 Task: Create Card Data Privacy Review in Board Brand Development Best Practices to Workspace Coworking Spaces. Create Card Psychology Conference Review in Board Market Segmentation and Targeting Analysis to Workspace Coworking Spaces. Create Card Data Backup and Recovery Review in Board Email Marketing Abandoned Cart Email Strategy and Execution to Workspace Coworking Spaces
Action: Mouse moved to (73, 271)
Screenshot: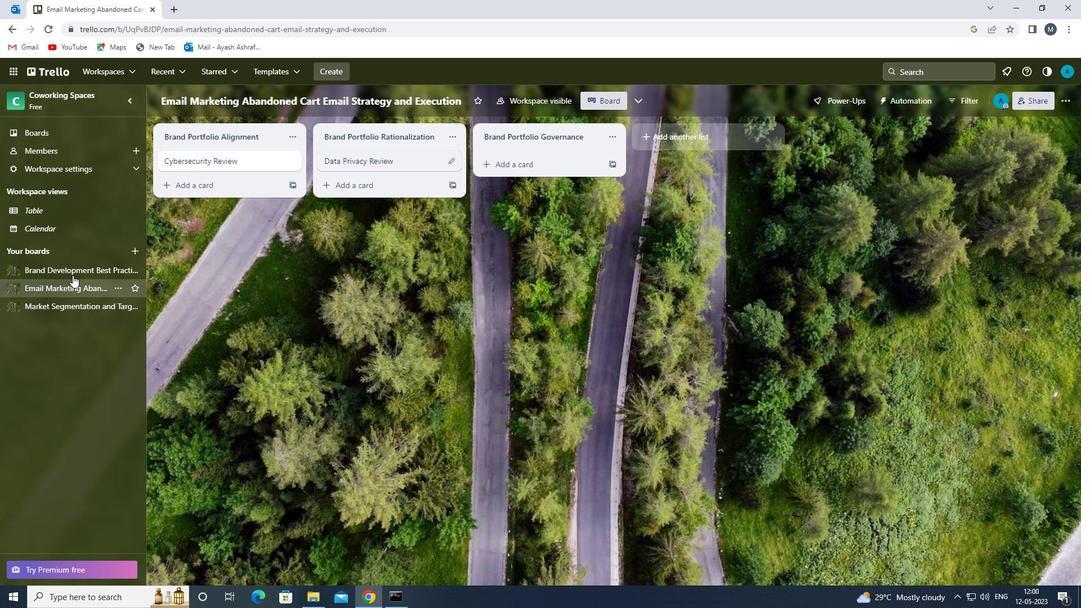 
Action: Mouse pressed left at (73, 271)
Screenshot: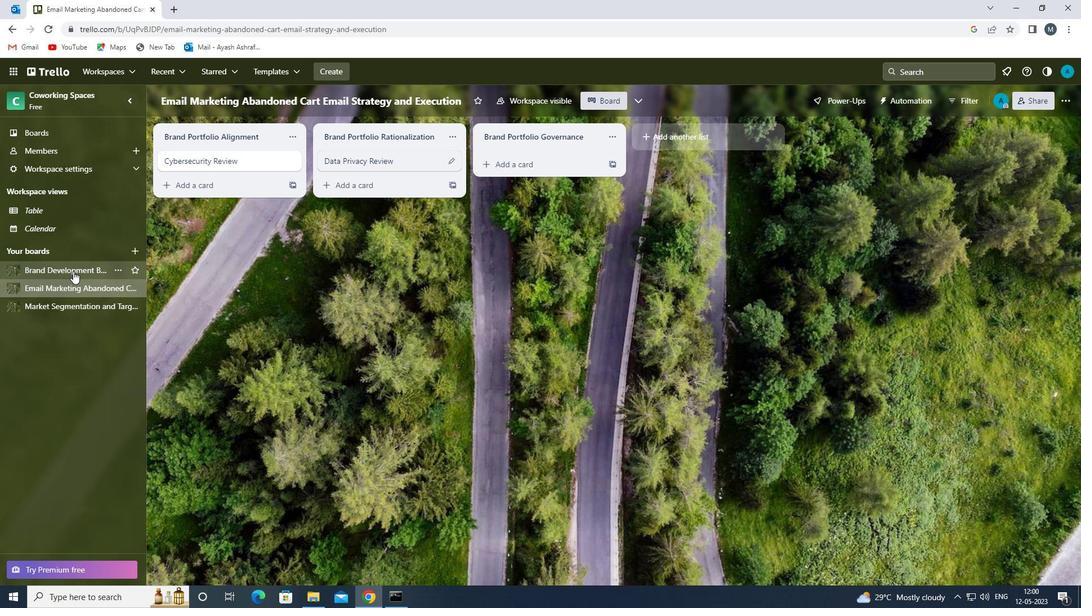 
Action: Mouse moved to (518, 156)
Screenshot: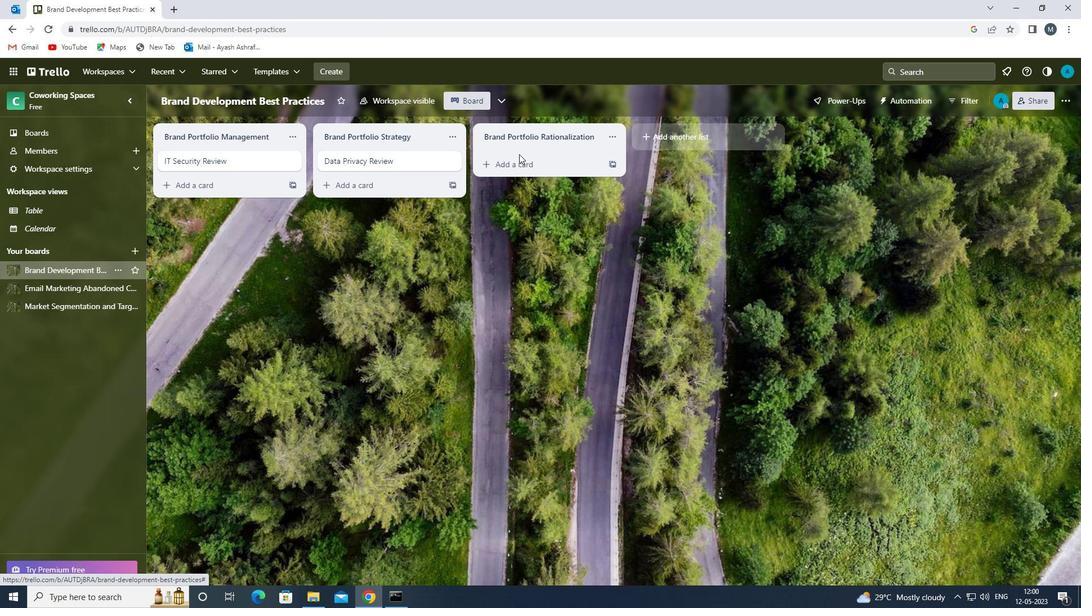 
Action: Mouse pressed left at (518, 156)
Screenshot: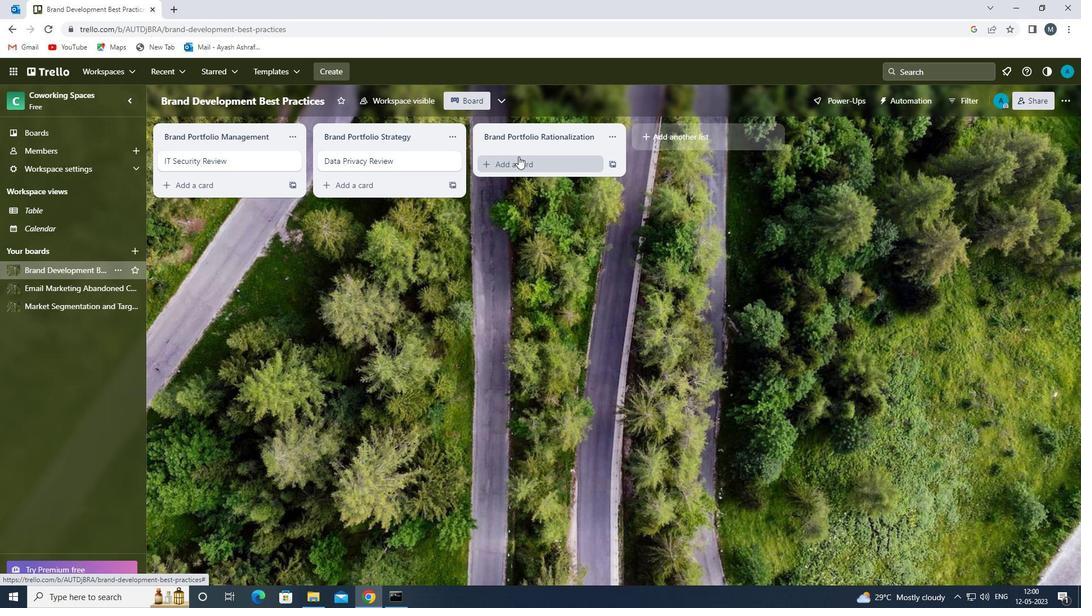 
Action: Mouse moved to (513, 163)
Screenshot: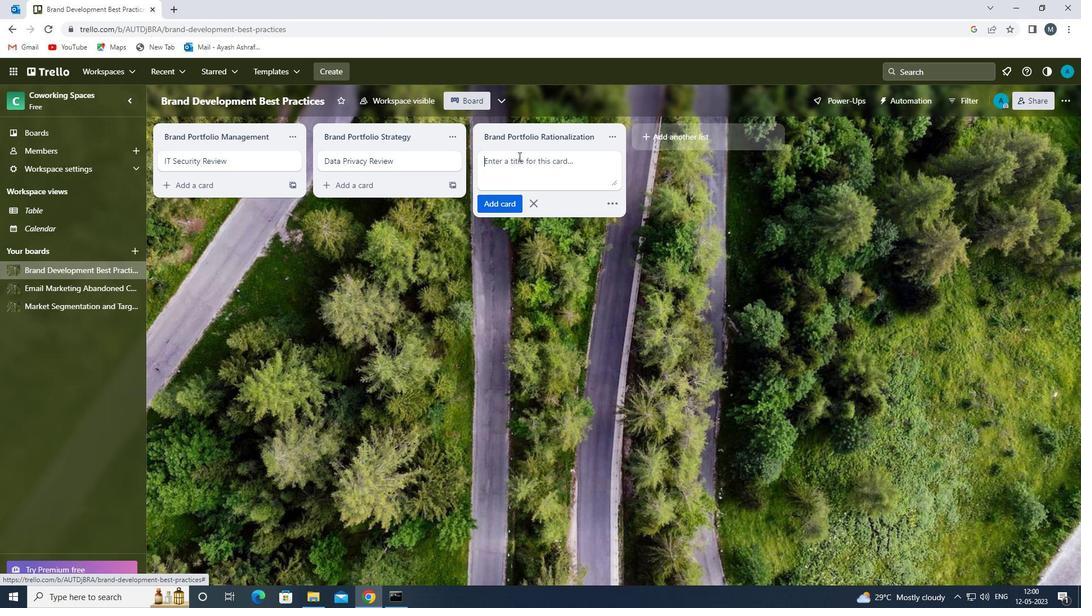 
Action: Mouse pressed left at (513, 163)
Screenshot: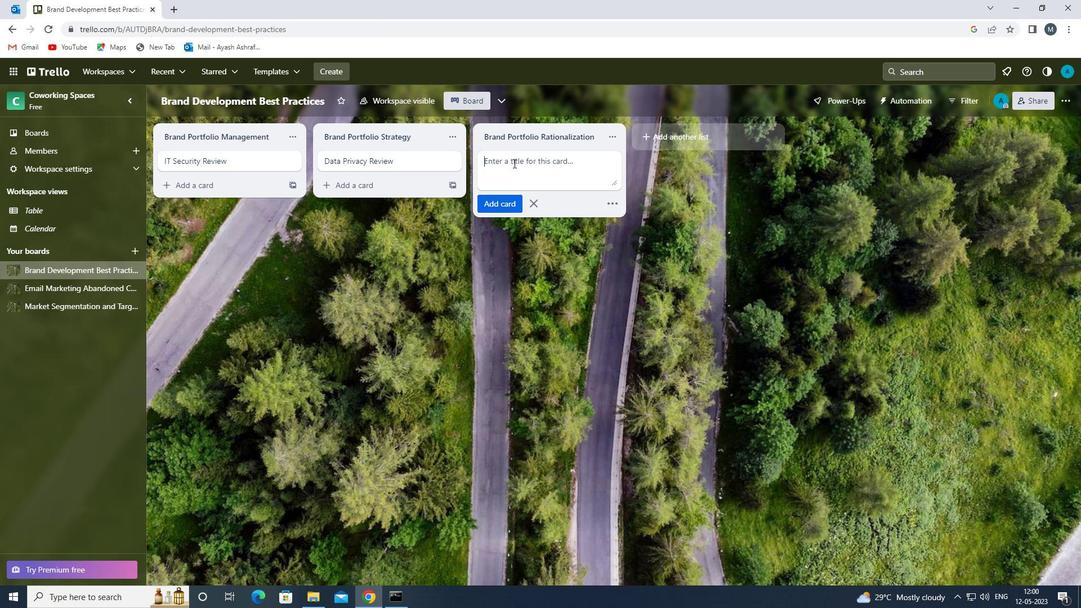
Action: Mouse moved to (513, 163)
Screenshot: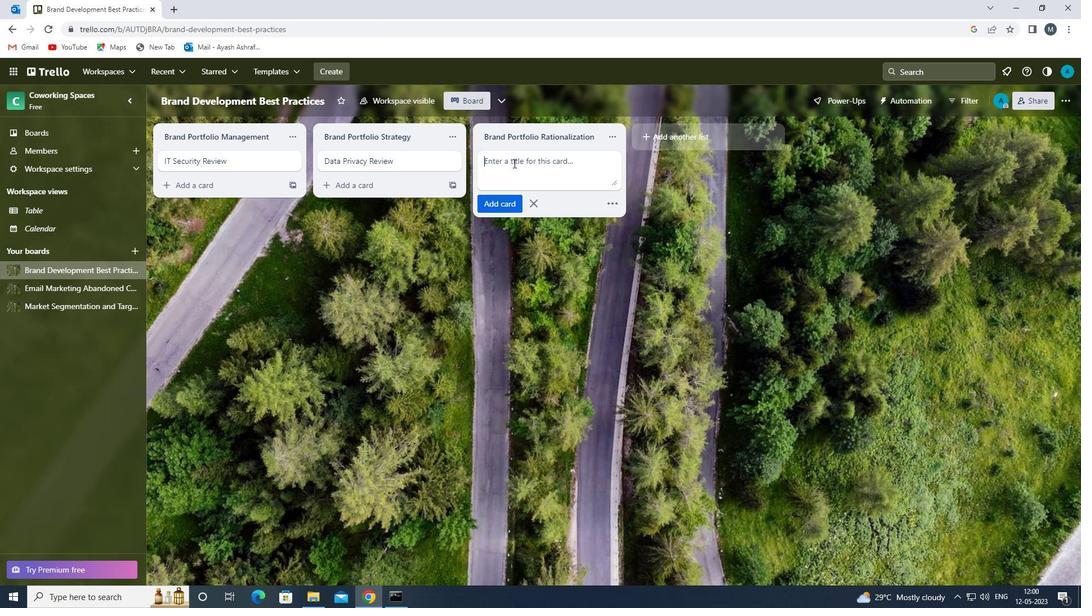
Action: Key pressed <Key.shift>DATA<Key.space><Key.shift><Key.shift><Key.shift><Key.shift>PRIVACY<Key.space><Key.shift>REVIEW<Key.space>
Screenshot: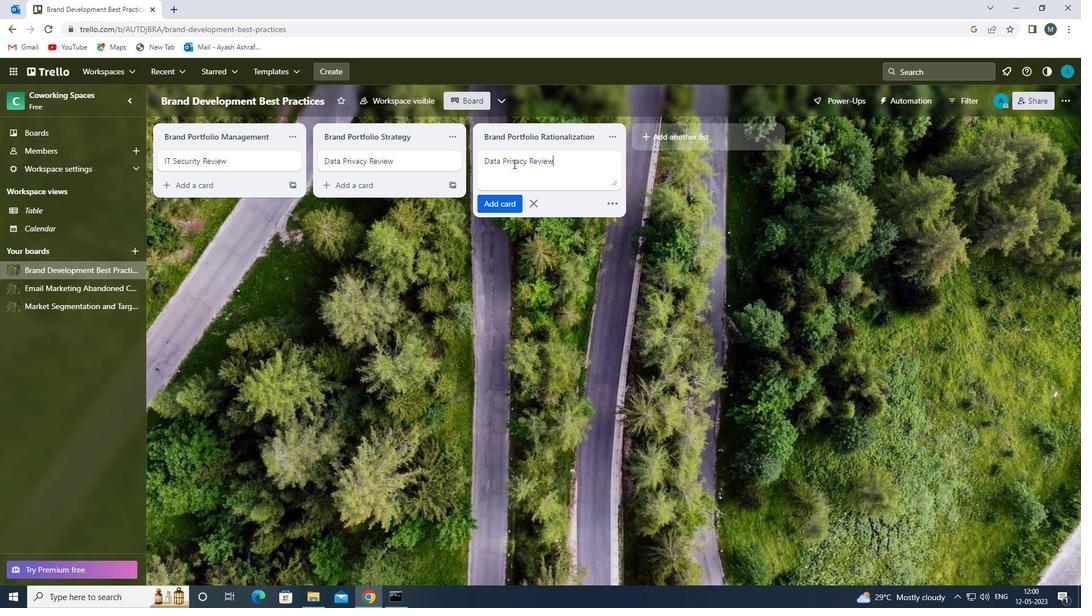 
Action: Mouse moved to (511, 203)
Screenshot: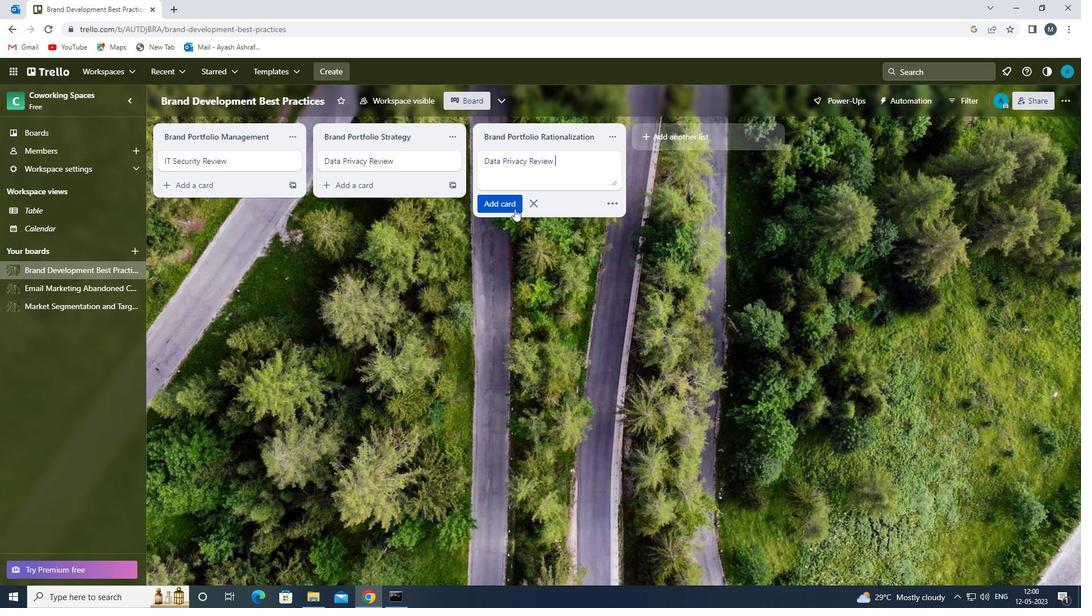 
Action: Mouse pressed left at (511, 203)
Screenshot: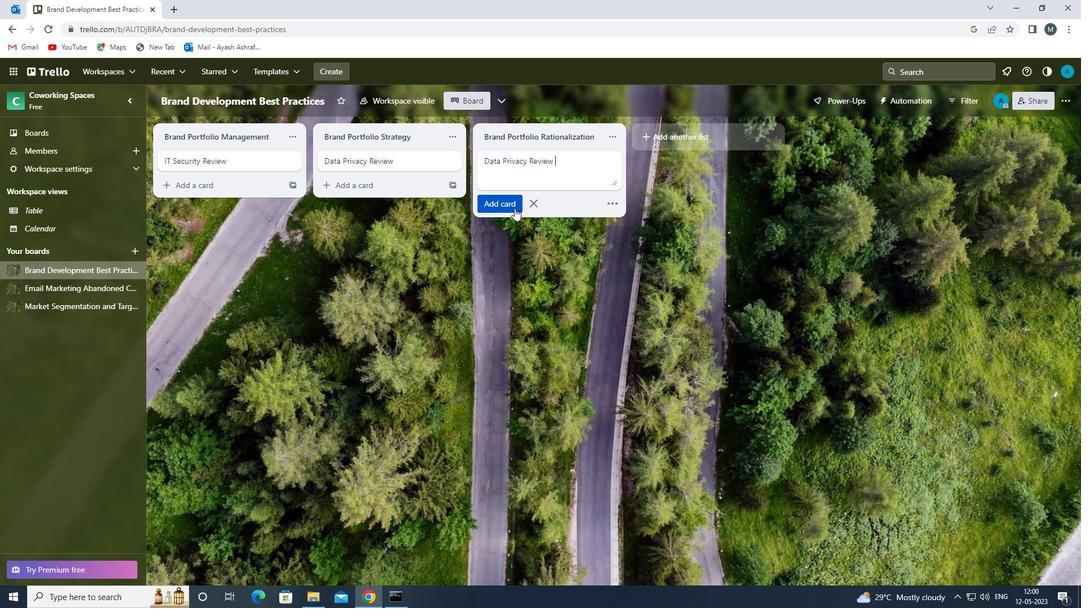 
Action: Mouse moved to (461, 301)
Screenshot: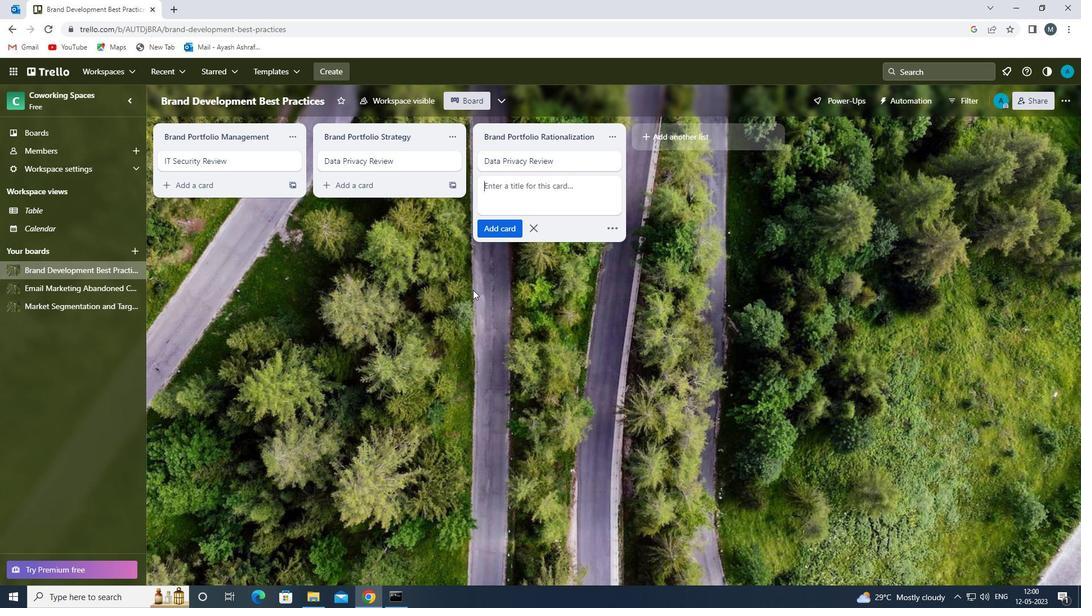 
Action: Mouse pressed left at (461, 301)
Screenshot: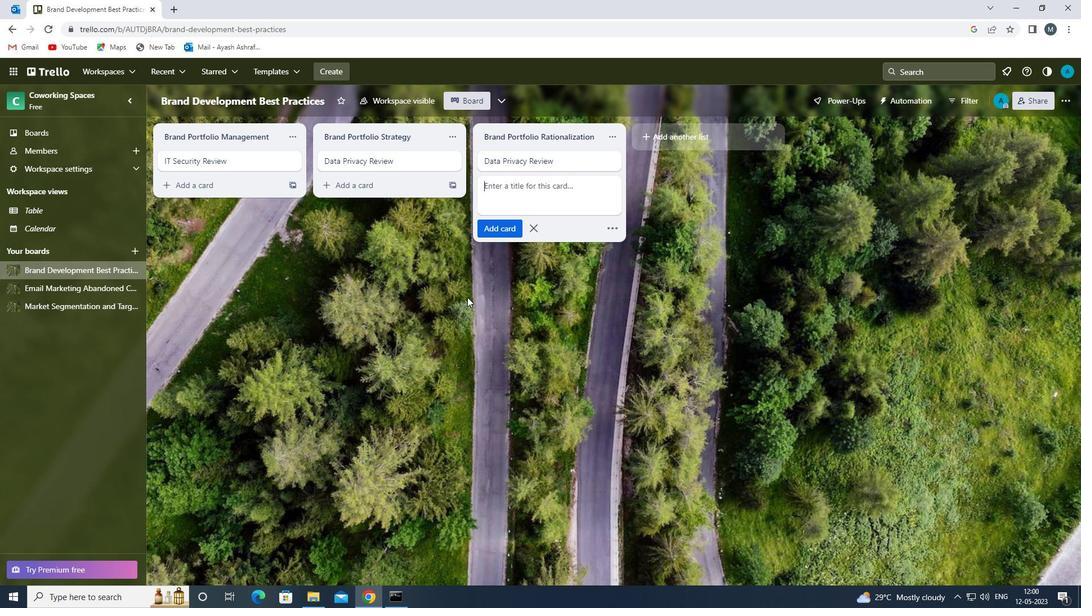 
Action: Mouse moved to (81, 308)
Screenshot: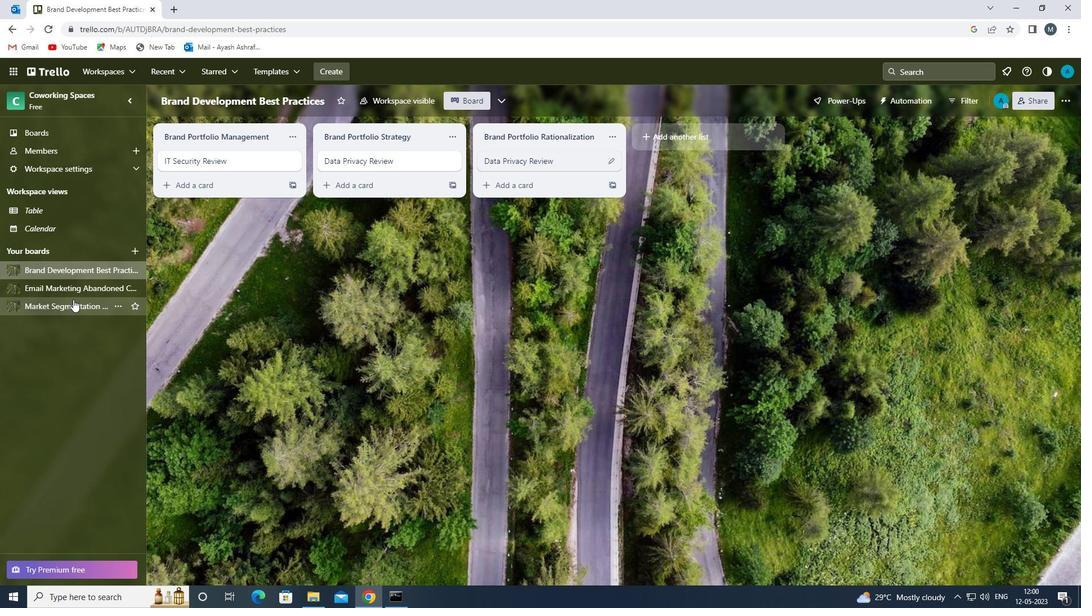 
Action: Mouse pressed left at (81, 308)
Screenshot: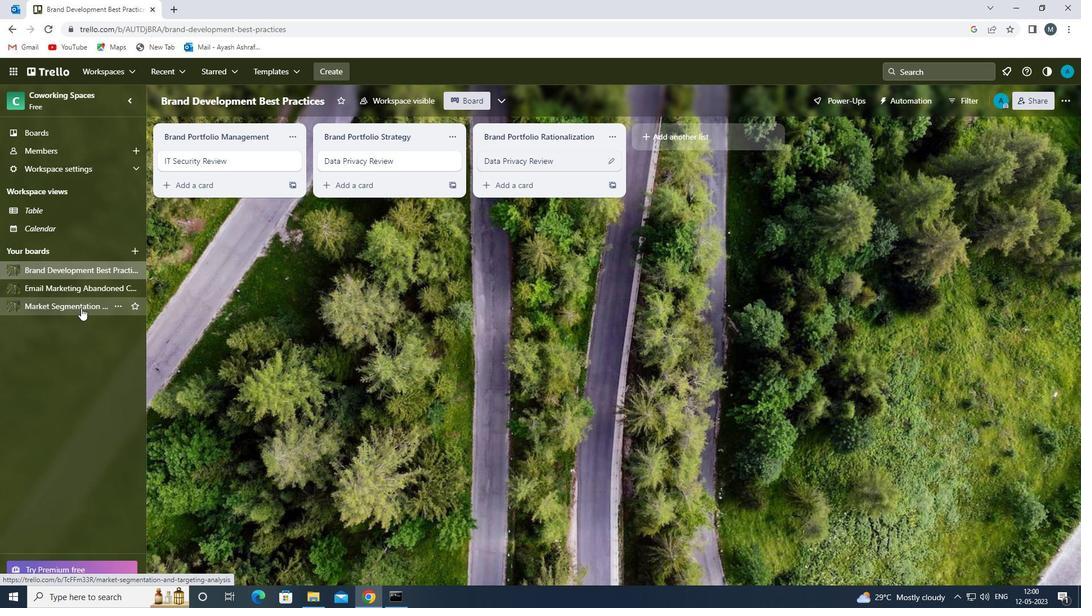 
Action: Mouse moved to (520, 155)
Screenshot: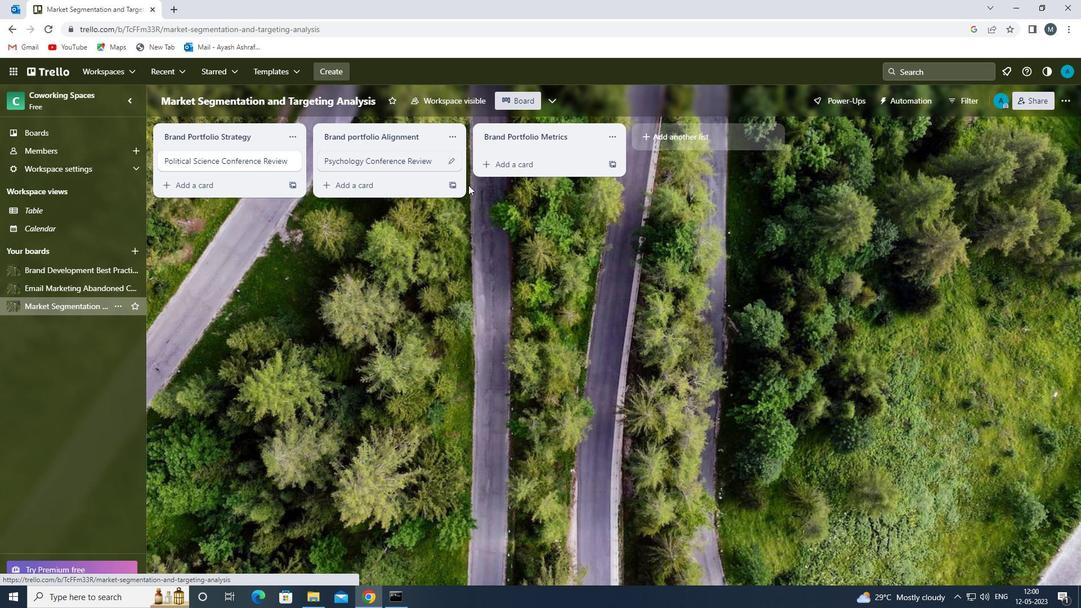 
Action: Mouse pressed left at (520, 155)
Screenshot: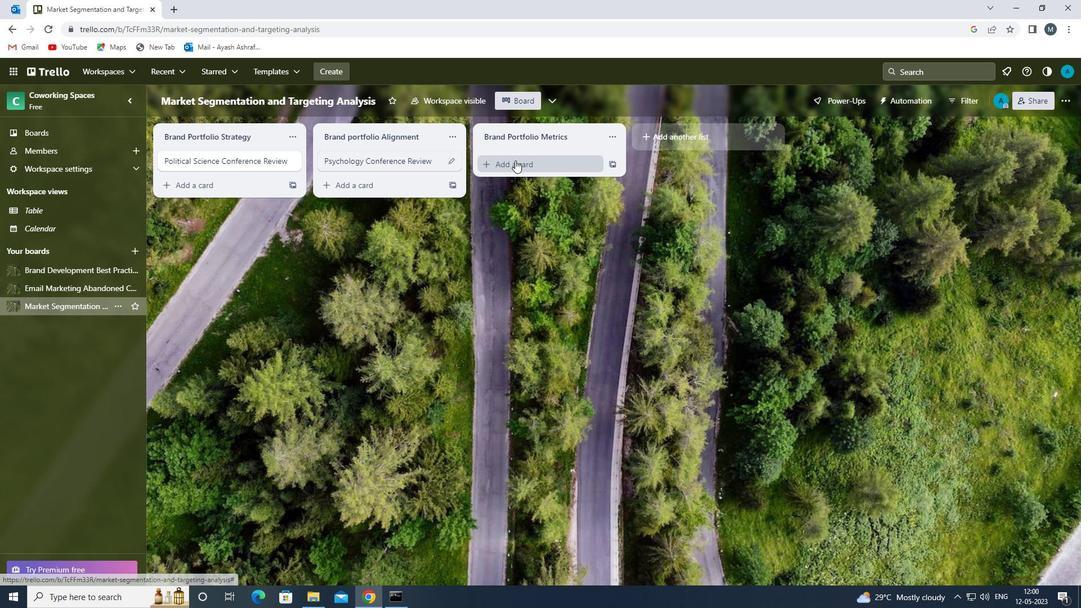 
Action: Mouse moved to (516, 166)
Screenshot: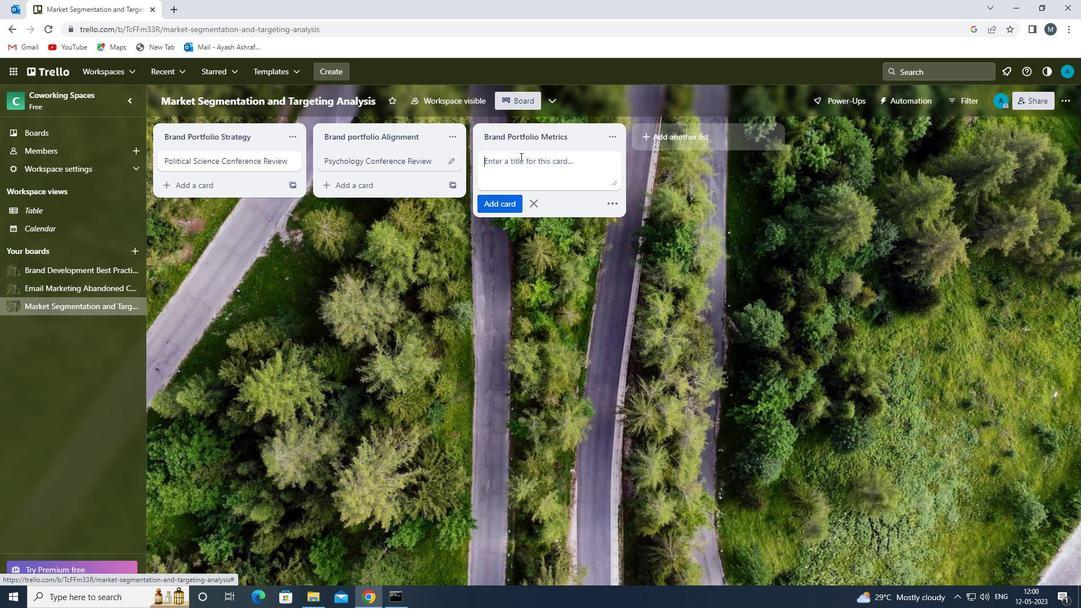 
Action: Mouse pressed left at (516, 166)
Screenshot: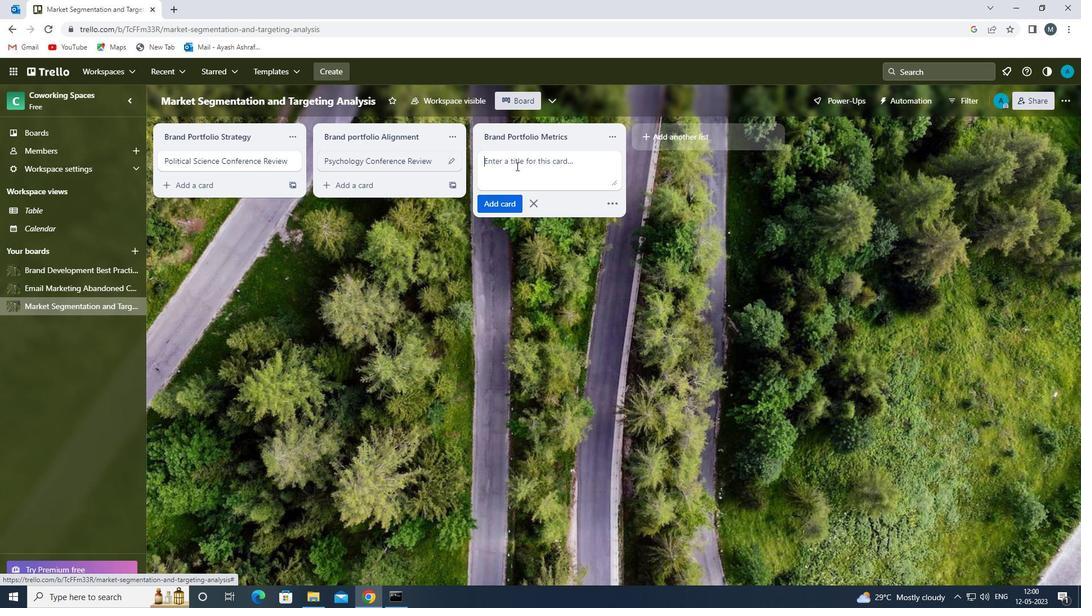 
Action: Key pressed <Key.shift>PSYCHOLOGY<Key.space><Key.shift>CONFERENCE<Key.space><Key.shift>REVIEW<Key.space>
Screenshot: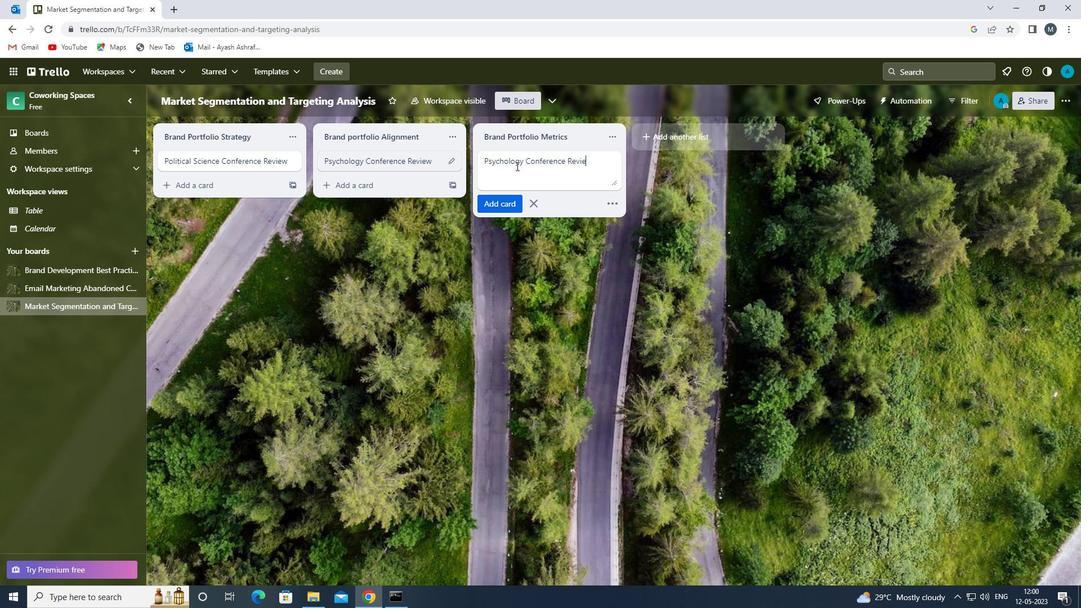 
Action: Mouse moved to (506, 204)
Screenshot: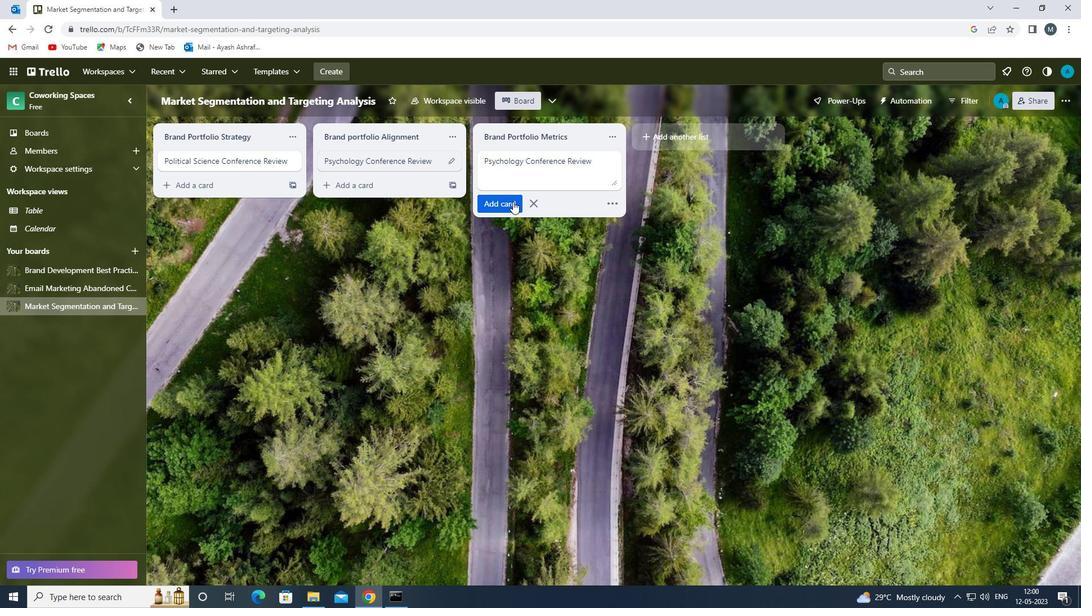 
Action: Mouse pressed left at (506, 204)
Screenshot: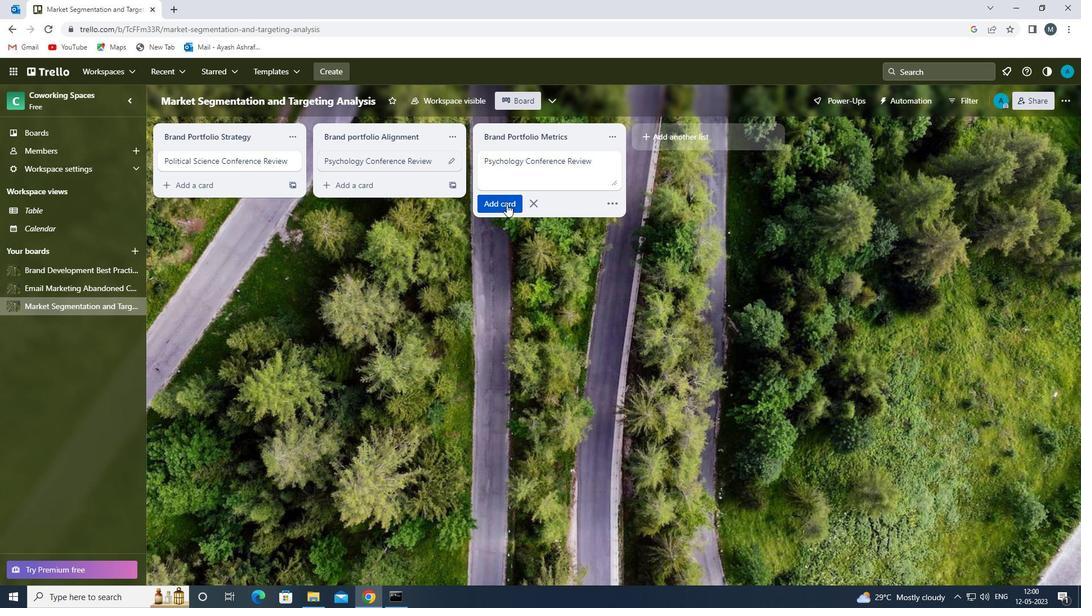 
Action: Mouse moved to (483, 284)
Screenshot: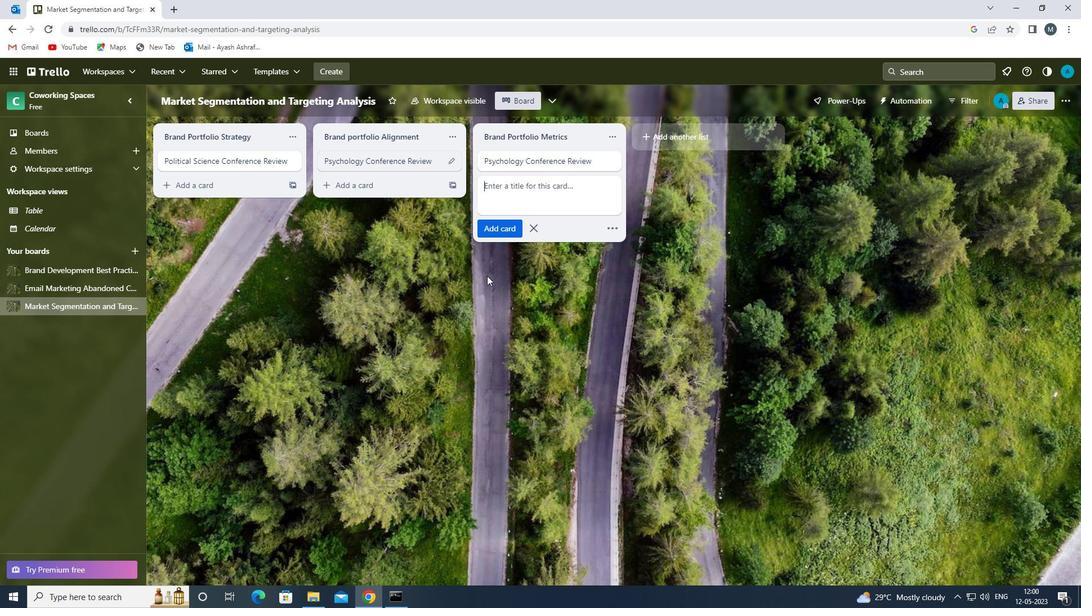 
Action: Mouse pressed left at (483, 284)
Screenshot: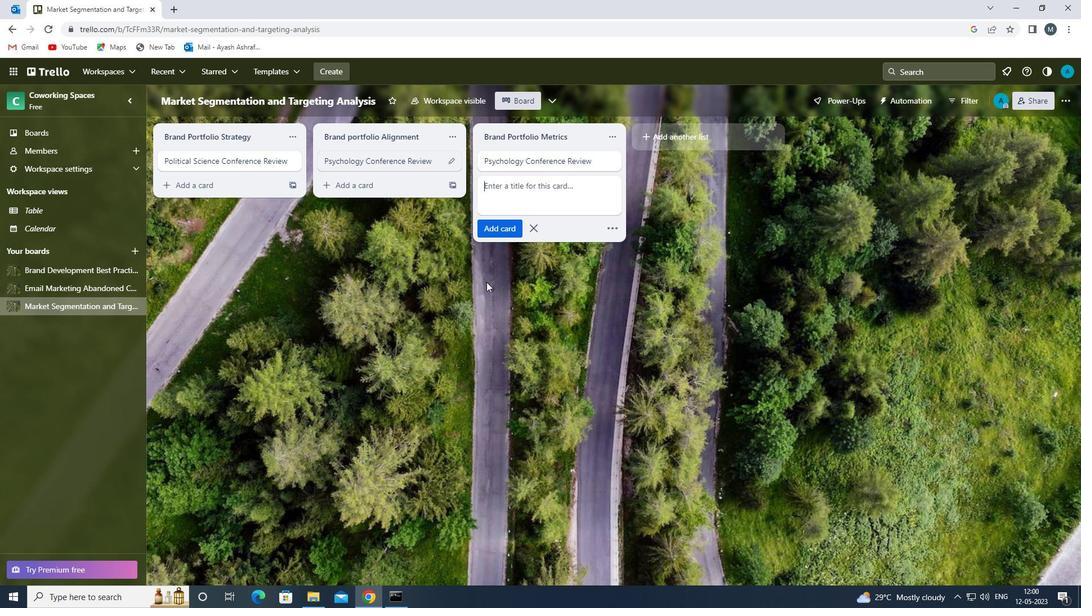 
Action: Mouse moved to (67, 290)
Screenshot: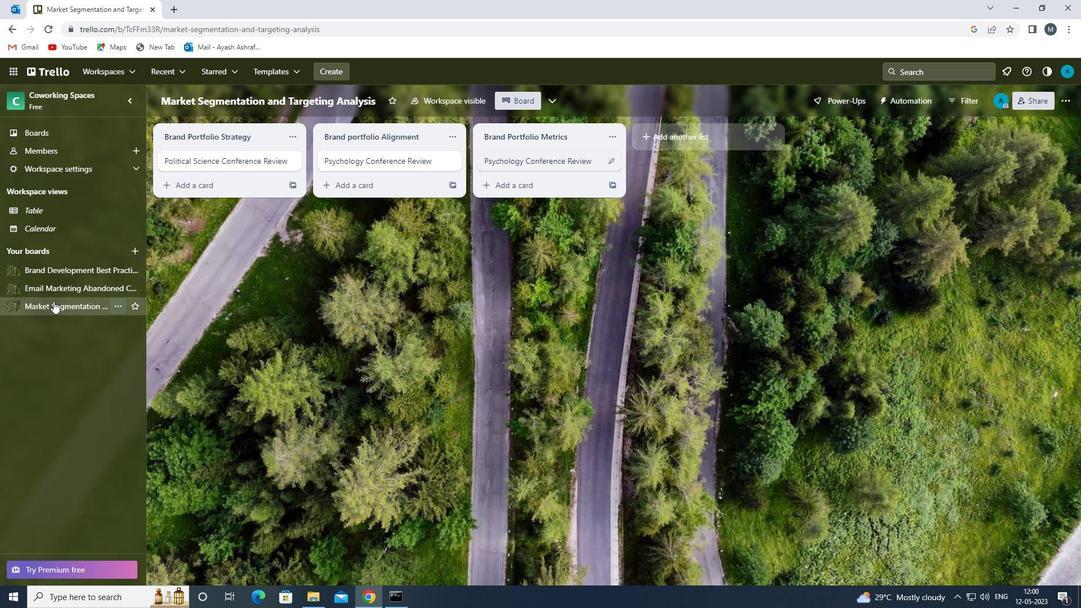 
Action: Mouse pressed left at (67, 290)
Screenshot: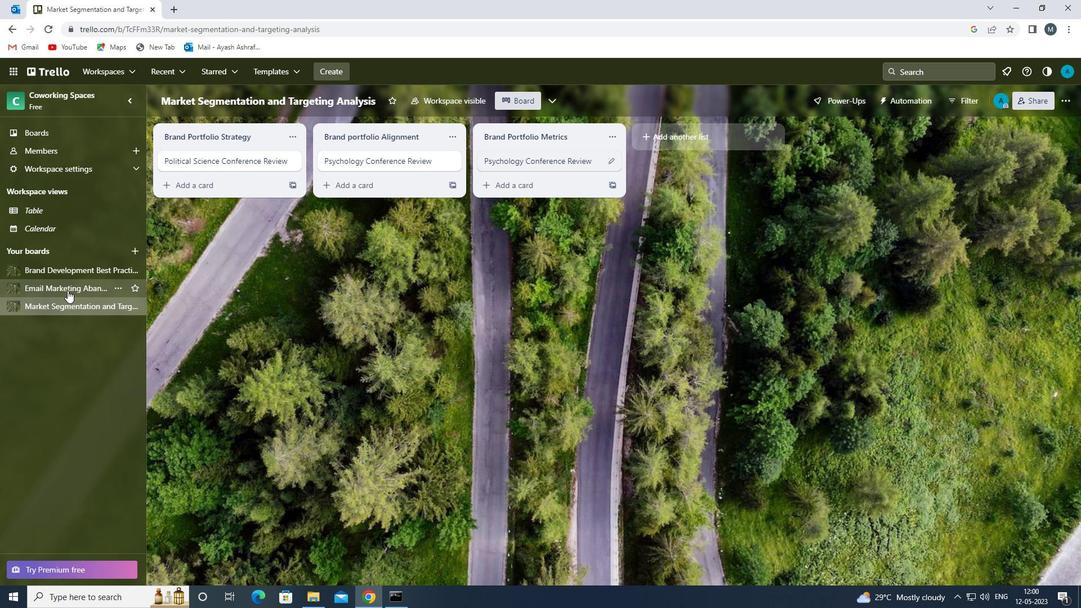 
Action: Mouse moved to (525, 169)
Screenshot: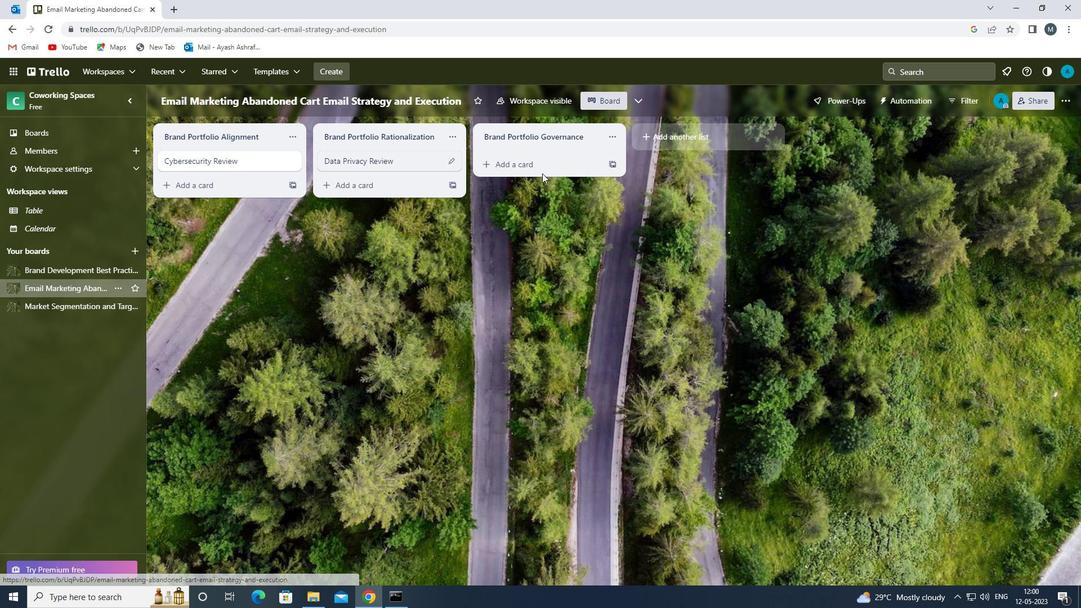 
Action: Mouse pressed left at (525, 169)
Screenshot: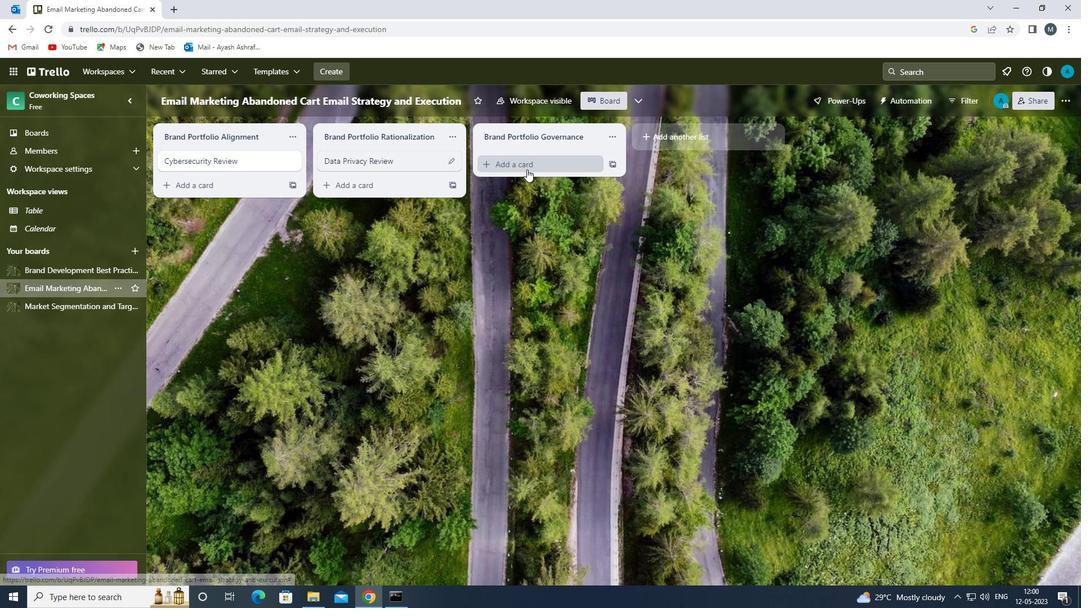 
Action: Mouse moved to (523, 165)
Screenshot: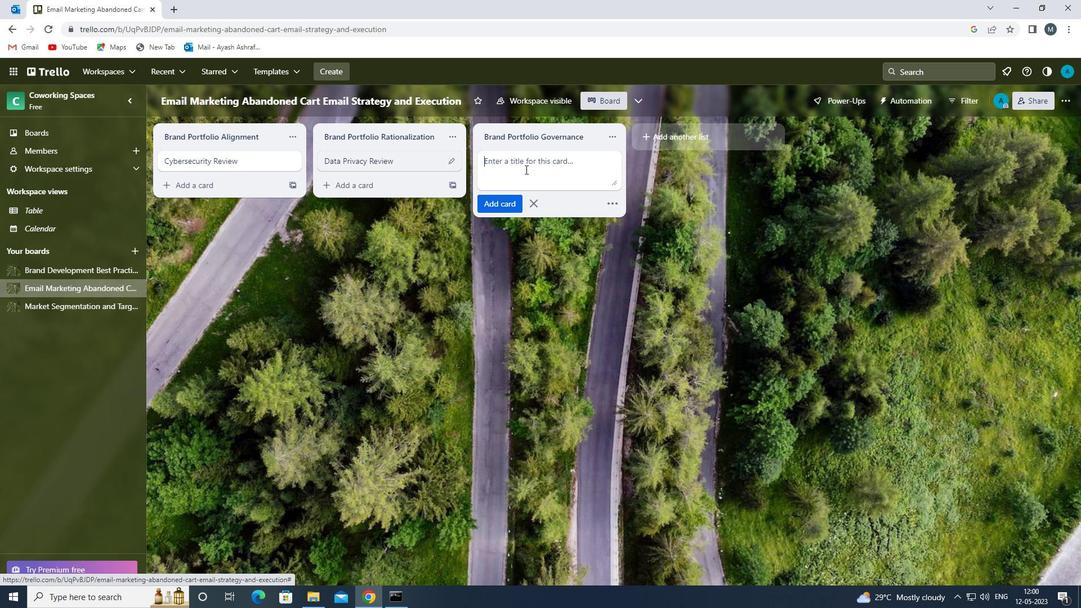 
Action: Mouse pressed left at (523, 165)
Screenshot: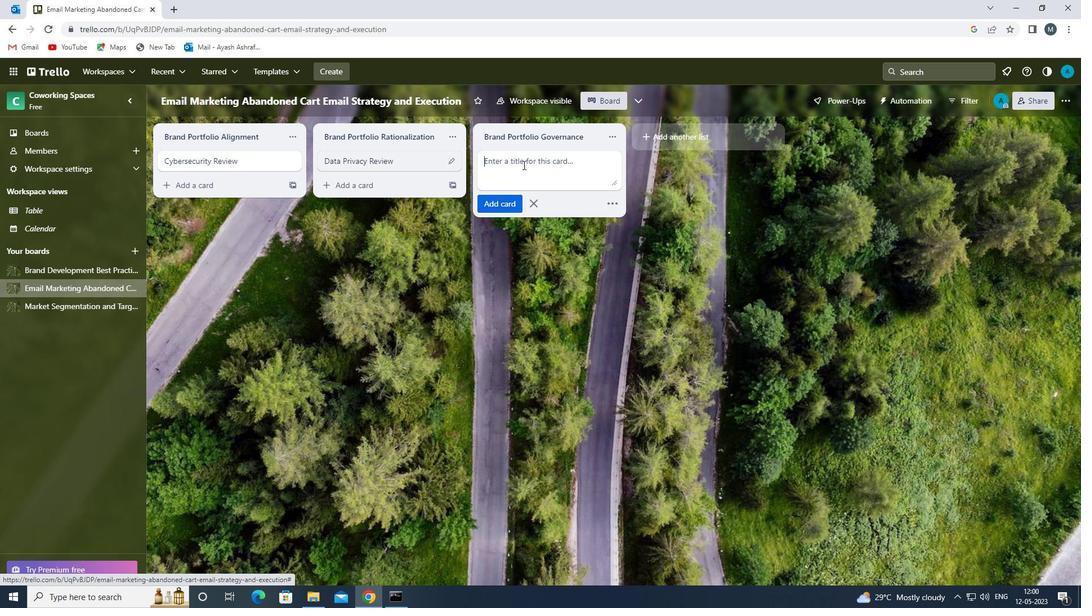
Action: Key pressed <Key.shift>DATA<Key.space><Key.shift>BACKUP<Key.space>AND<Key.space><Key.shift>RECOVERY<Key.space><Key.shift>REVIEW<Key.space>
Screenshot: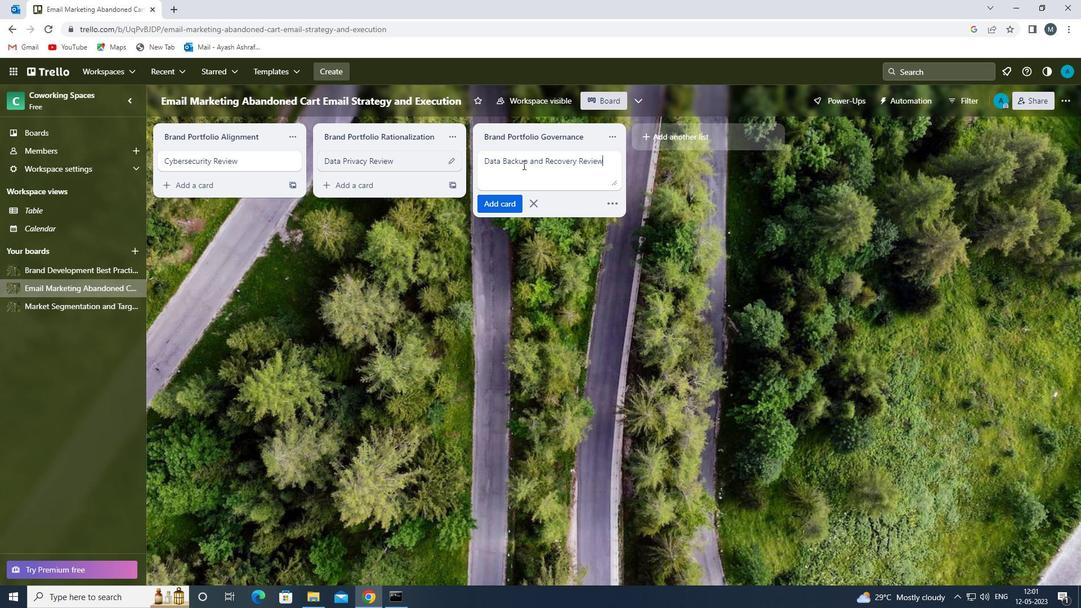 
Action: Mouse moved to (509, 206)
Screenshot: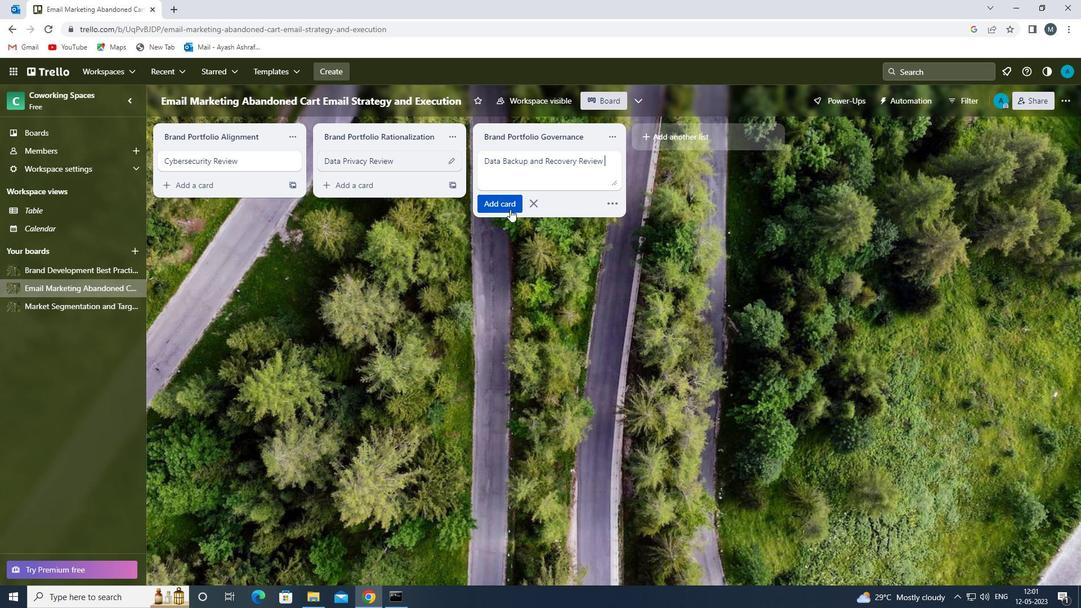 
Action: Mouse pressed left at (509, 206)
Screenshot: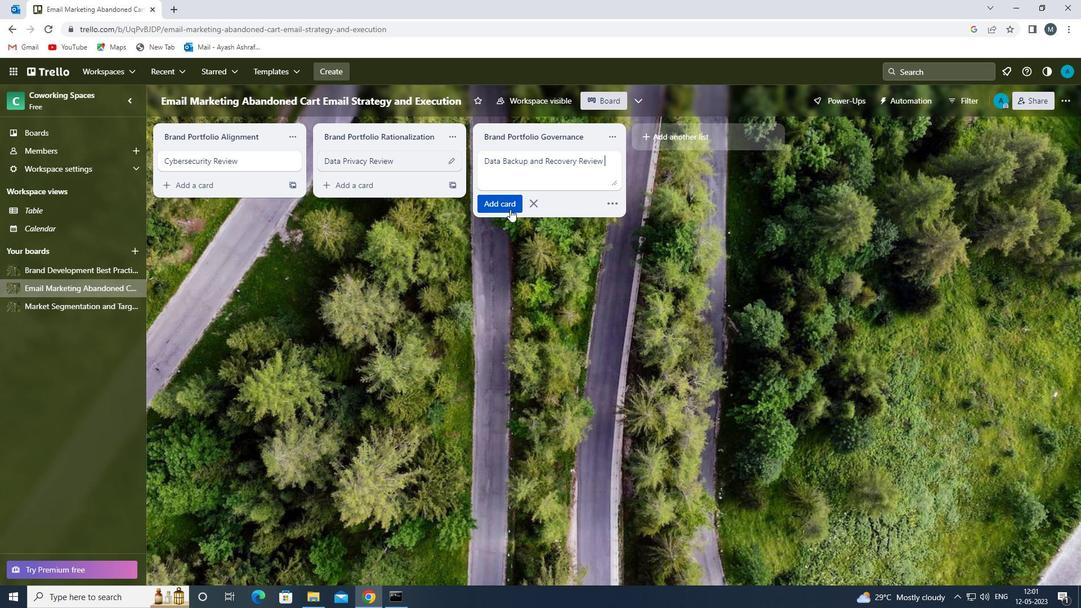 
Action: Mouse moved to (393, 295)
Screenshot: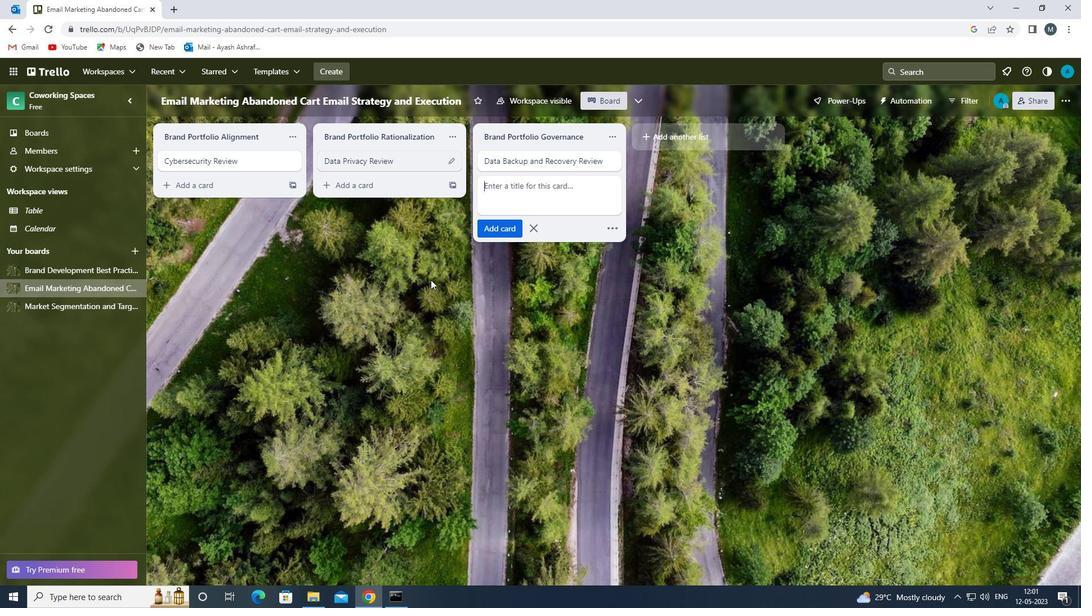 
Action: Mouse pressed left at (393, 295)
Screenshot: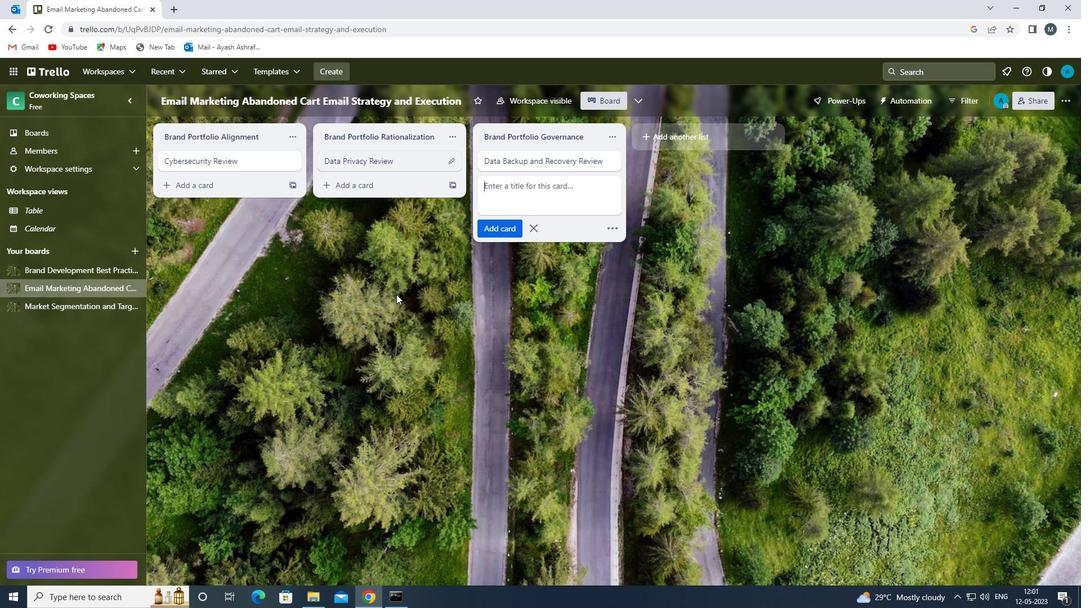 
Action: Mouse moved to (393, 295)
Screenshot: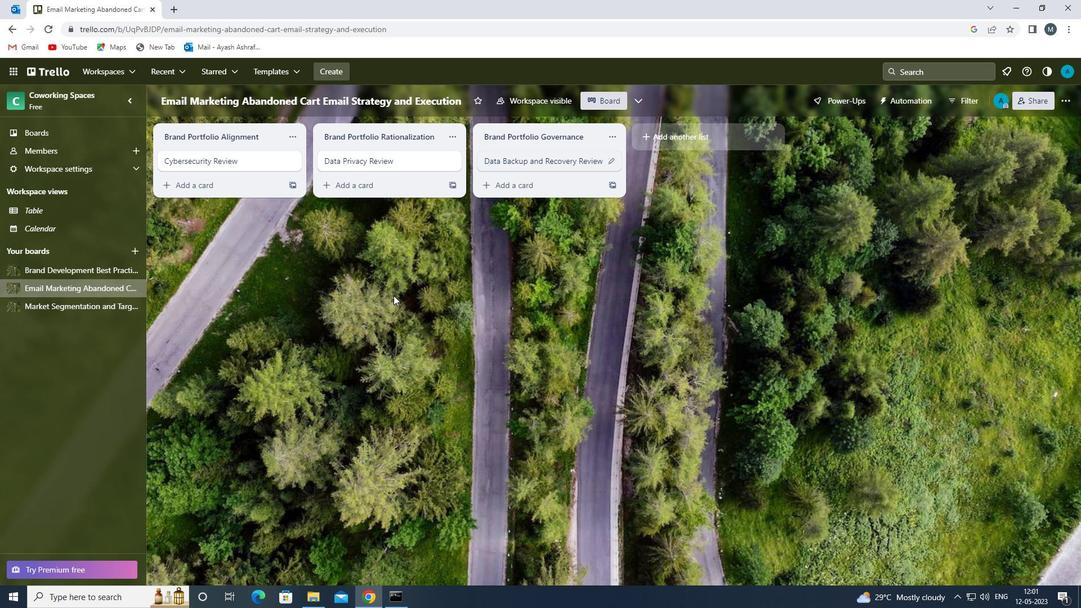 
